 Task: Select Convenience. Add to cart, from RaceTrac for 2317 Morningview Lane, New York, New York 10022, Cell Number 646-231-5081, following items : Starbucks Frappuccino Vanilla Coffee - 2, Starbucks Double Shot Espresso and Cream - 2
Action: Mouse moved to (249, 112)
Screenshot: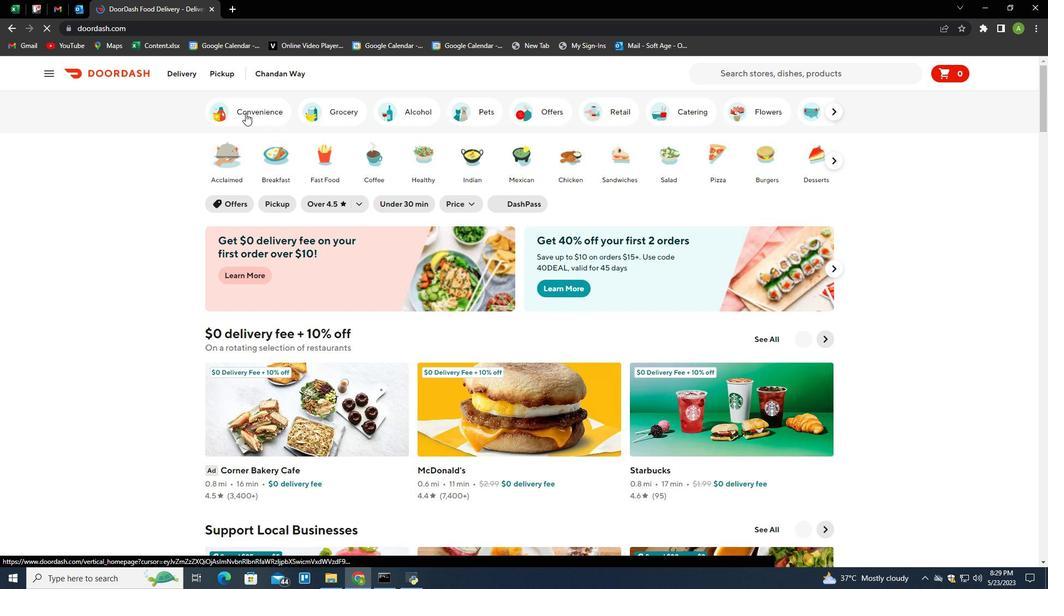 
Action: Mouse pressed left at (249, 112)
Screenshot: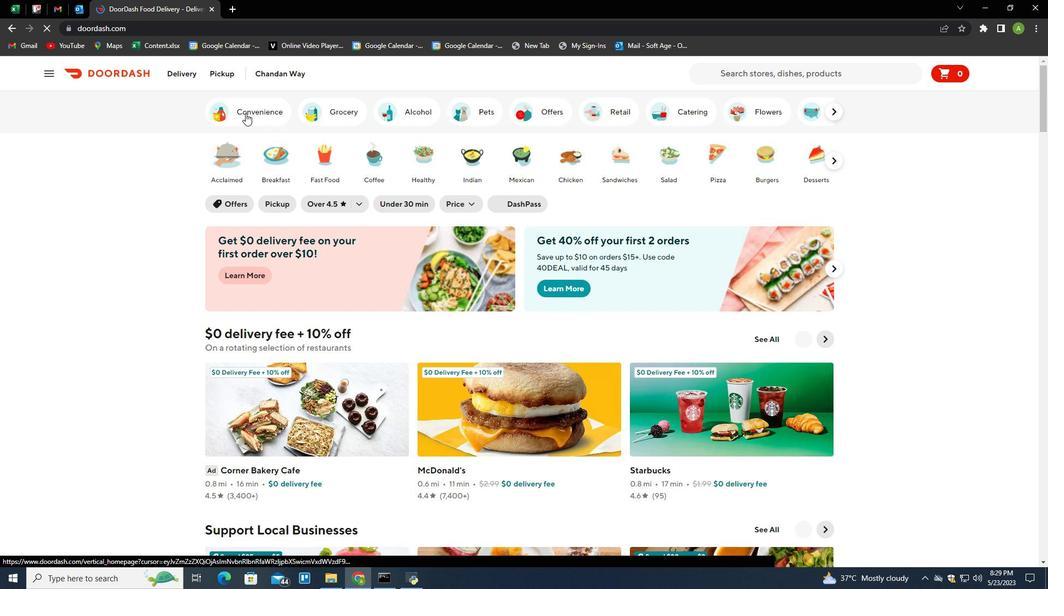 
Action: Mouse moved to (294, 461)
Screenshot: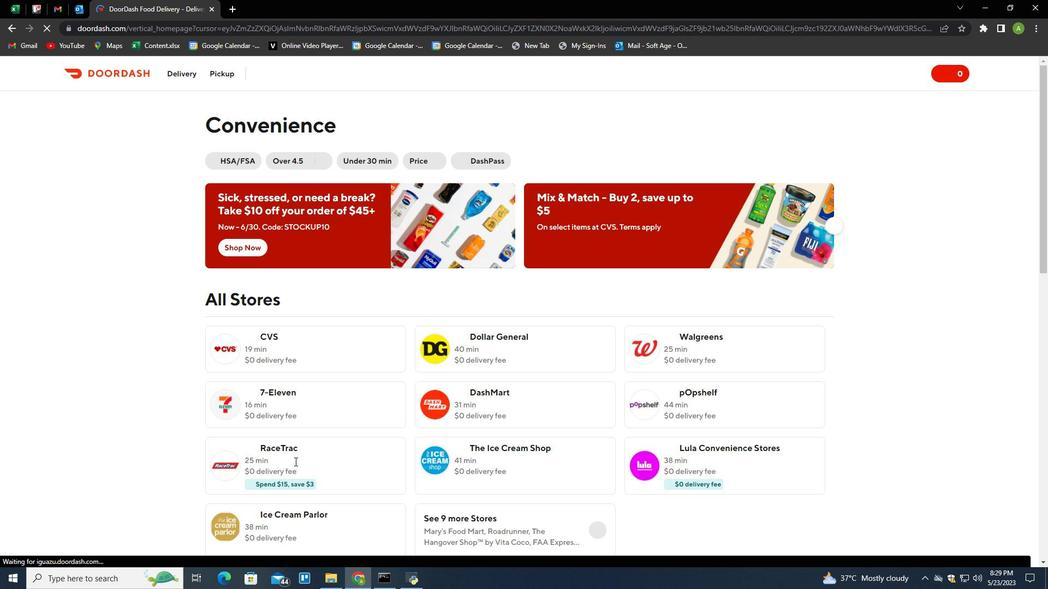 
Action: Mouse pressed left at (294, 461)
Screenshot: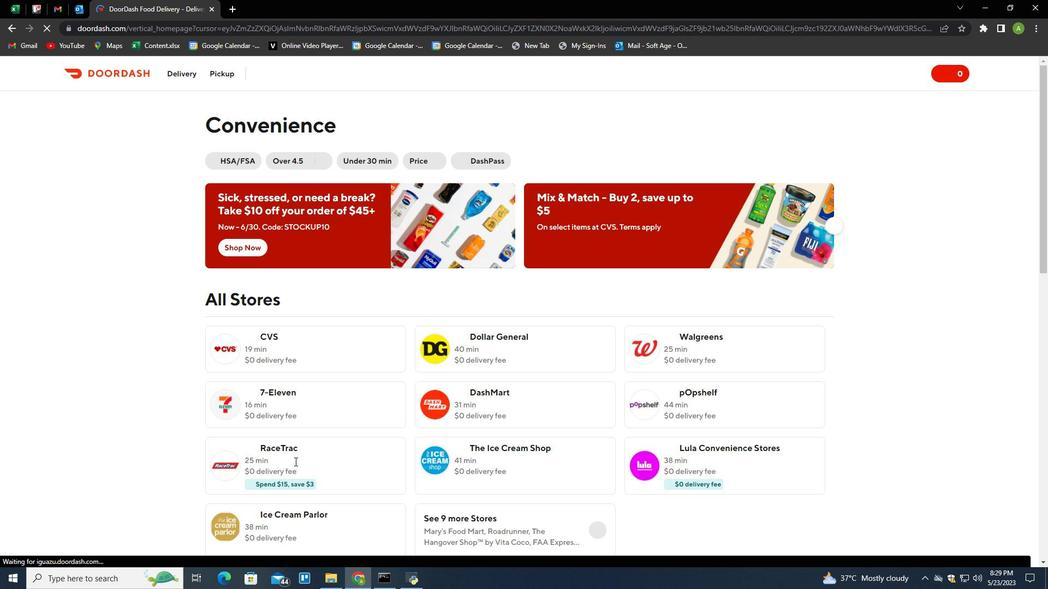 
Action: Mouse moved to (230, 73)
Screenshot: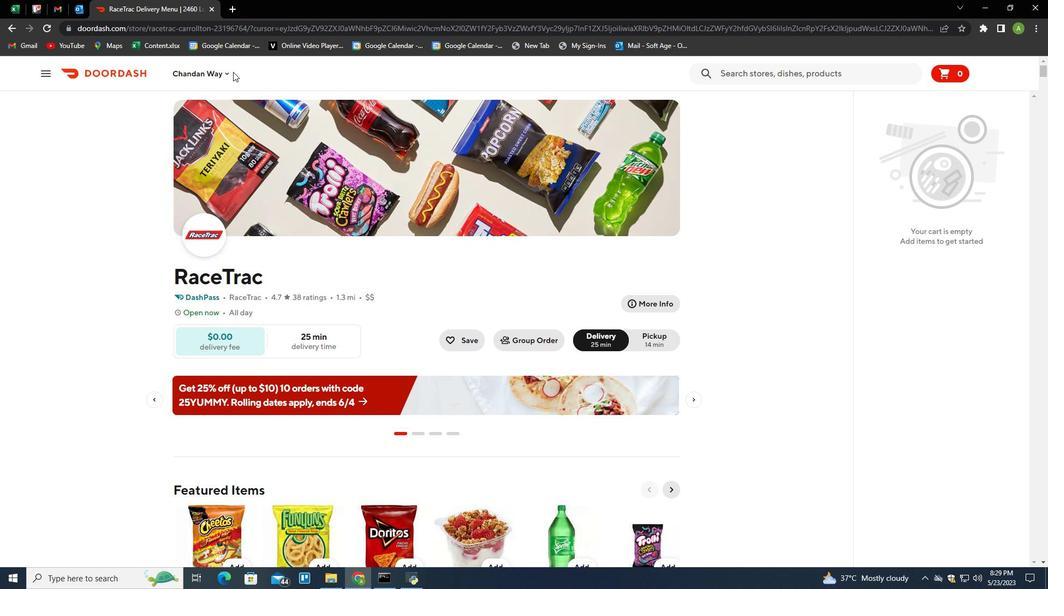 
Action: Mouse pressed left at (230, 73)
Screenshot: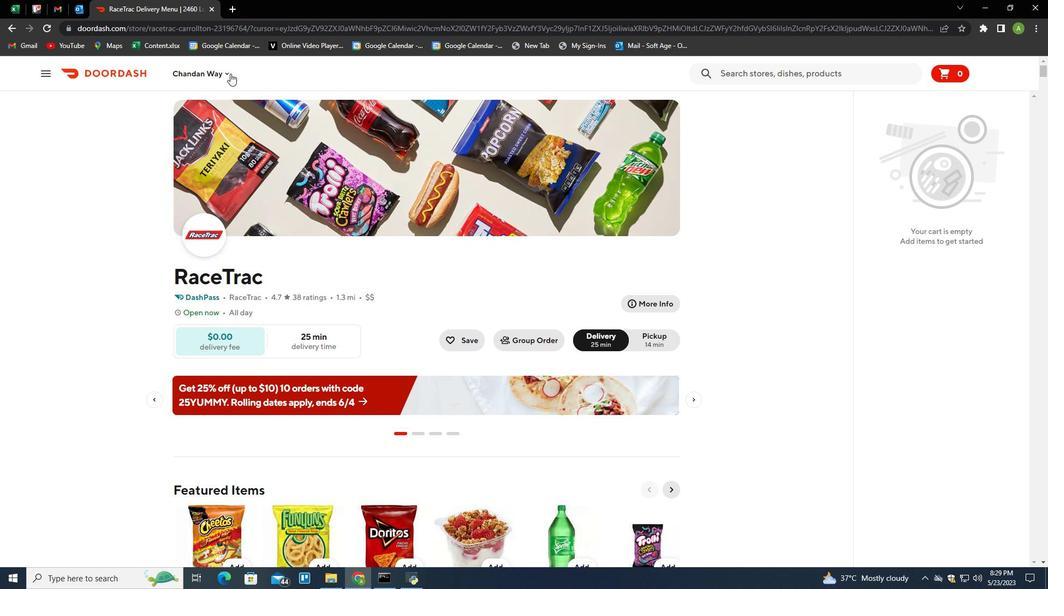 
Action: Mouse moved to (263, 122)
Screenshot: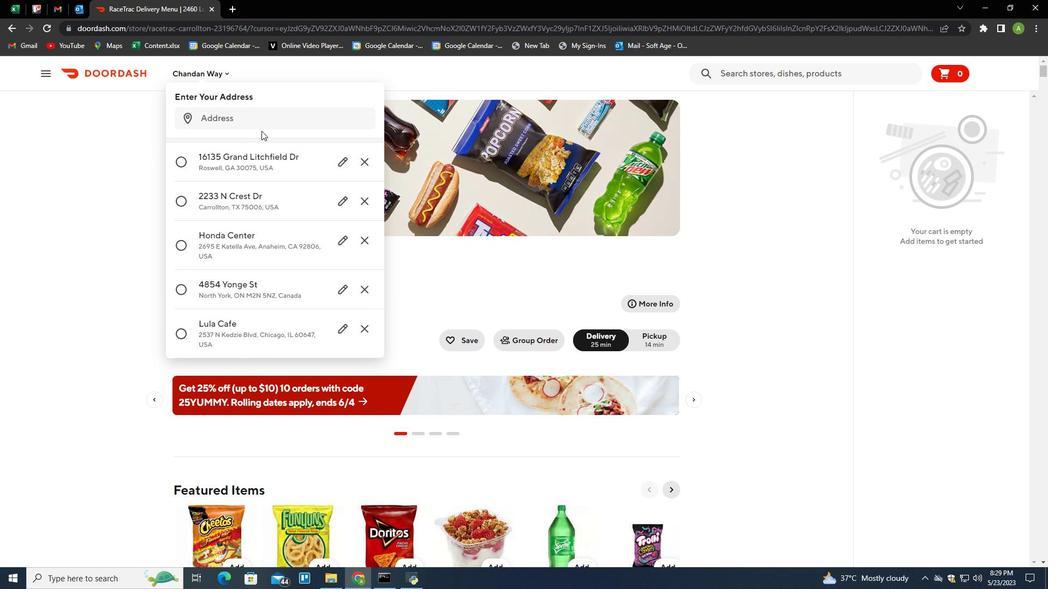 
Action: Mouse pressed left at (263, 122)
Screenshot: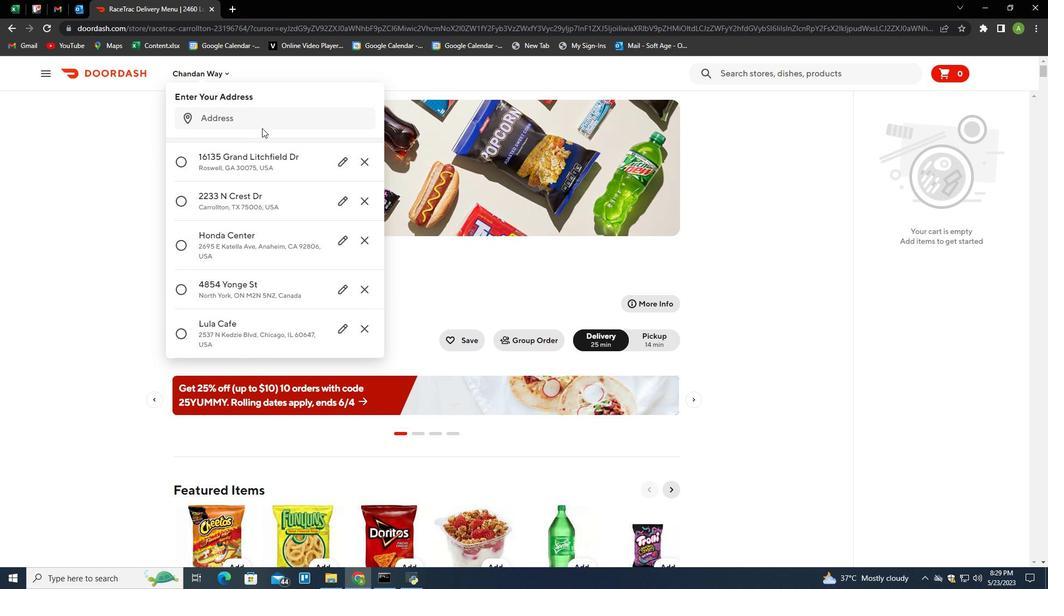 
Action: Mouse moved to (254, 149)
Screenshot: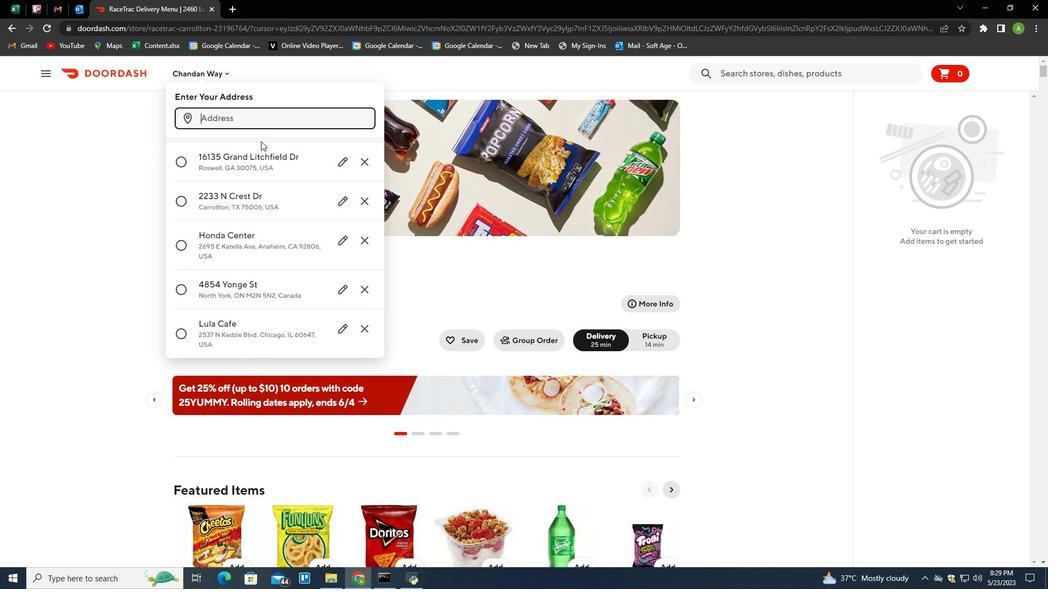 
Action: Key pressed 2317<Key.space>morningg<Key.backspace>view<Key.space>lane<Key.space><Key.backspace>,<Key.space>lane,new<Key.space>york,new<Key.space>york<Key.space>10022<Key.enter>
Screenshot: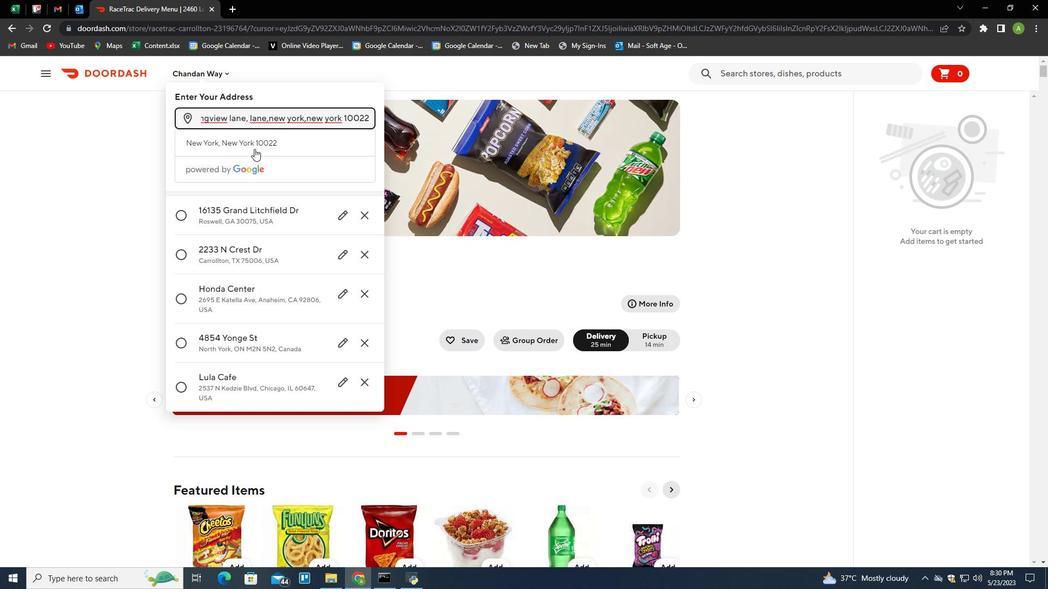 
Action: Mouse moved to (329, 423)
Screenshot: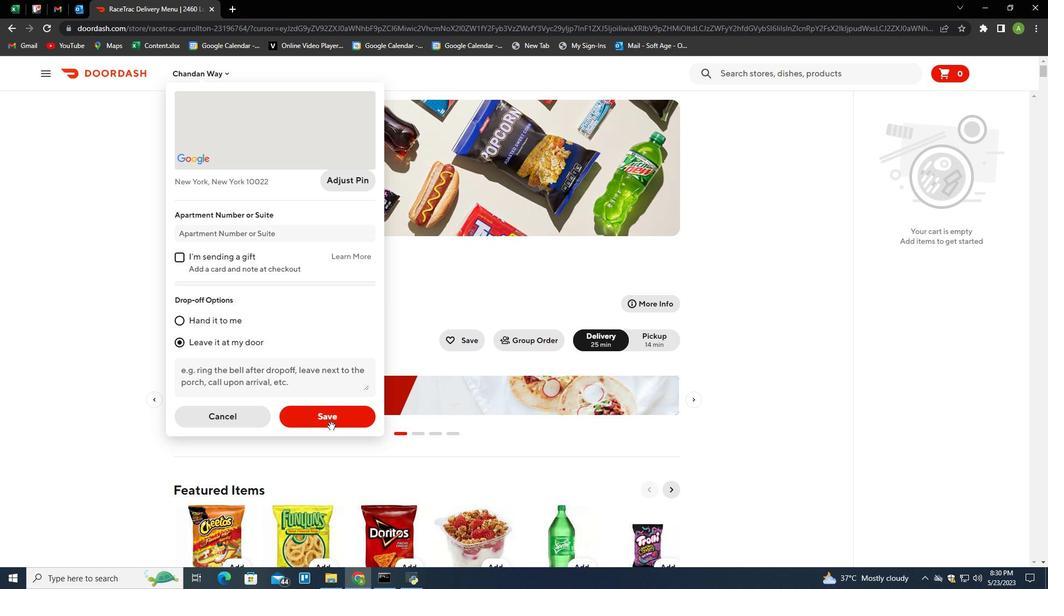 
Action: Mouse pressed left at (329, 423)
Screenshot: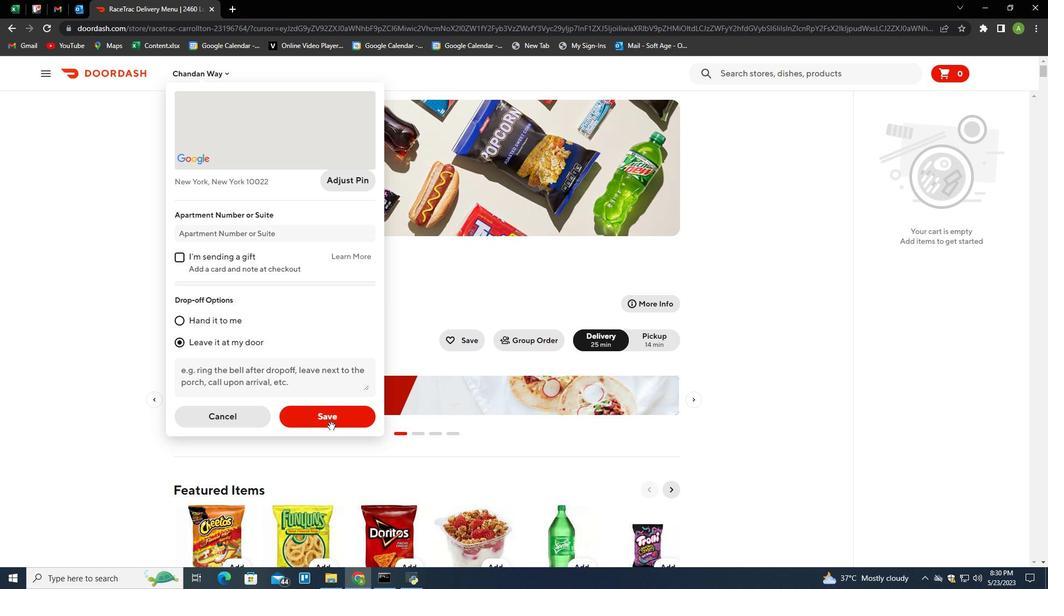 
Action: Mouse moved to (611, 364)
Screenshot: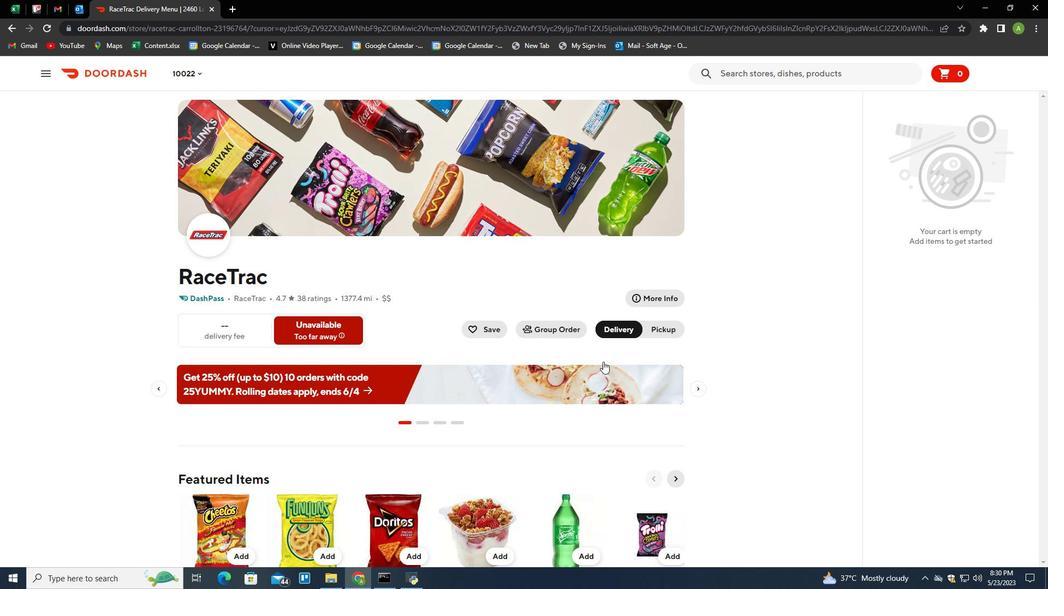 
Action: Mouse scrolled (611, 363) with delta (0, 0)
Screenshot: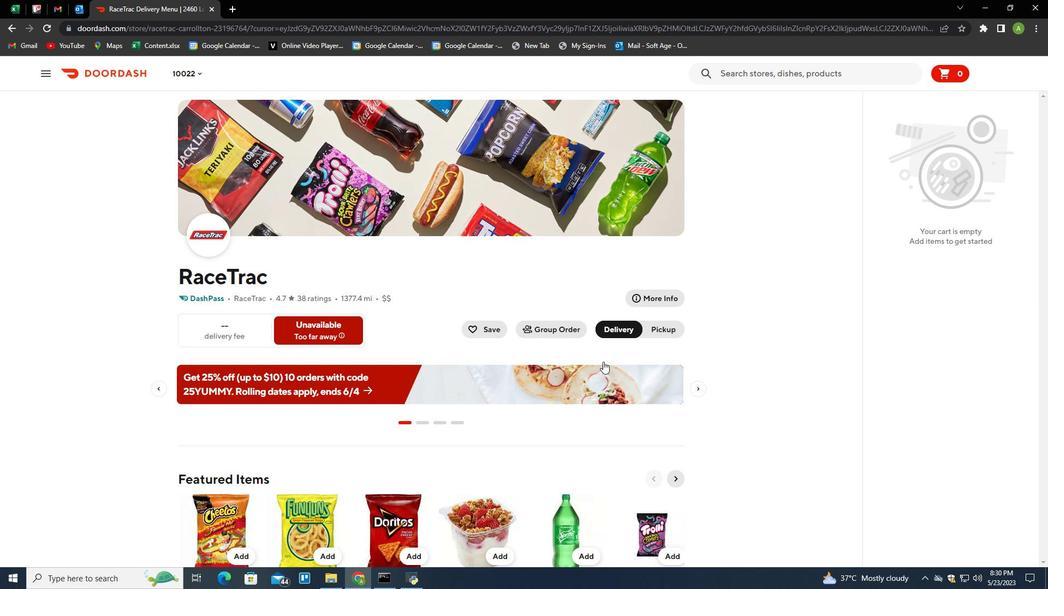 
Action: Mouse moved to (613, 367)
Screenshot: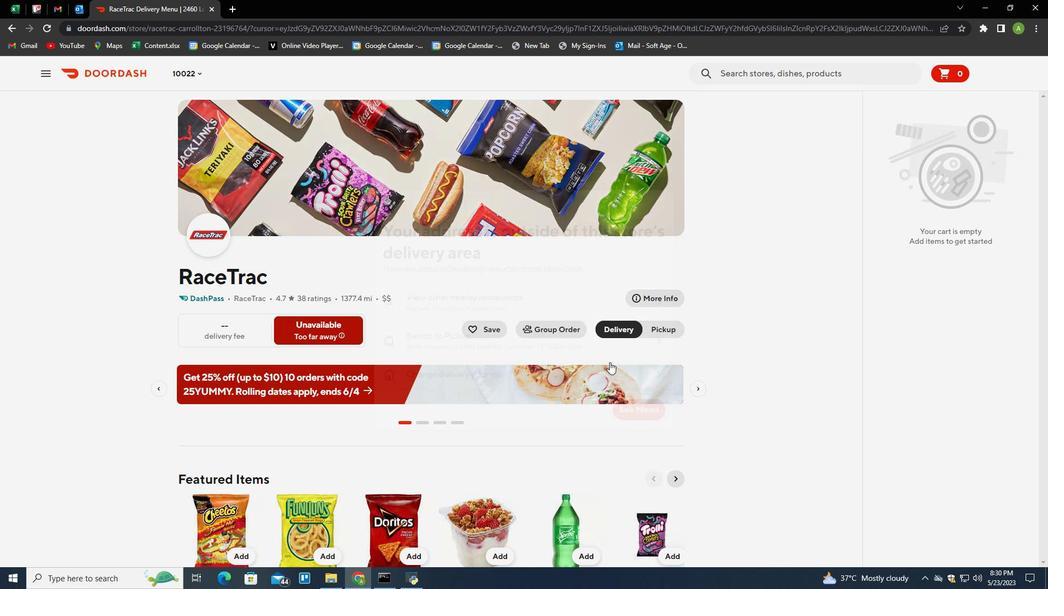 
Action: Mouse scrolled (612, 365) with delta (0, 0)
Screenshot: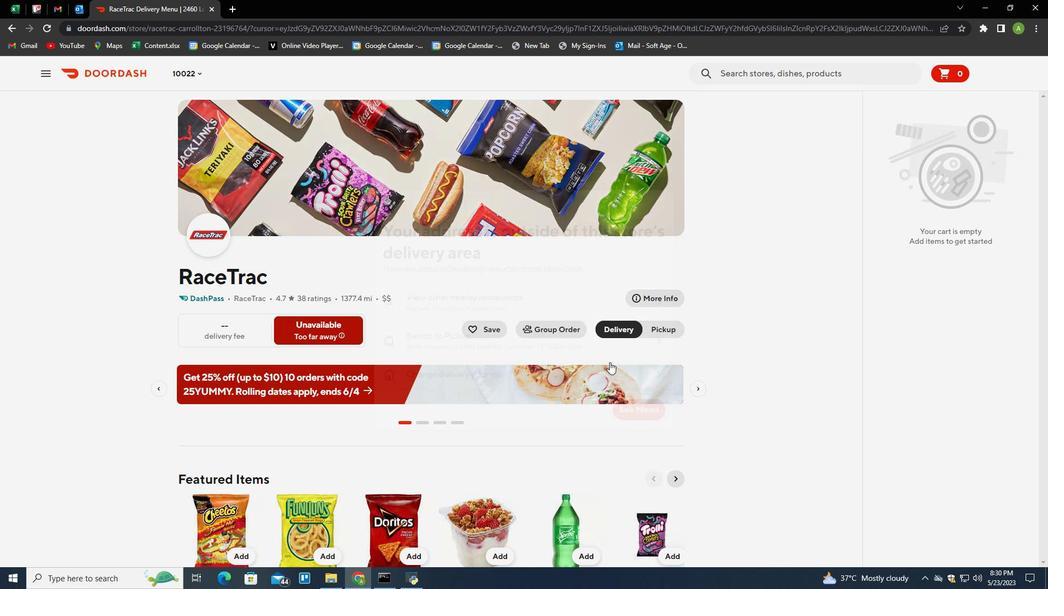 
Action: Mouse moved to (613, 368)
Screenshot: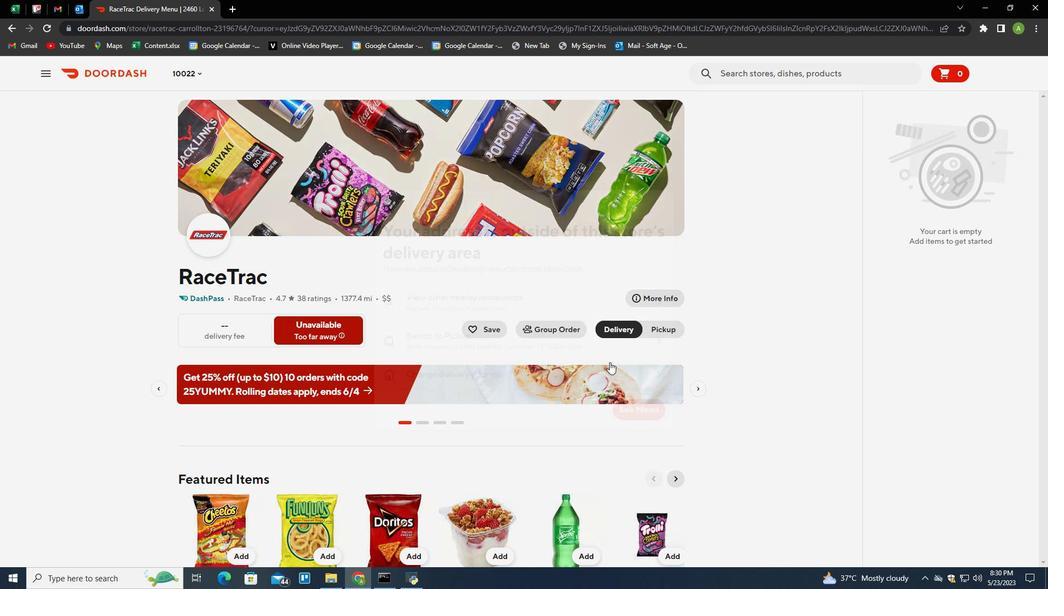 
Action: Mouse scrolled (613, 367) with delta (0, 0)
Screenshot: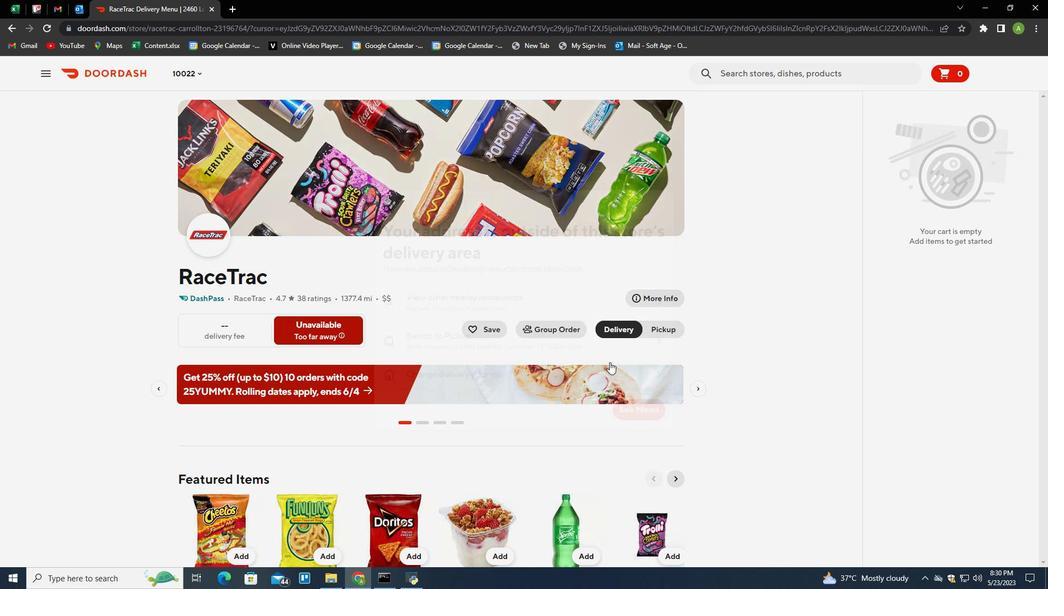 
Action: Mouse moved to (615, 373)
Screenshot: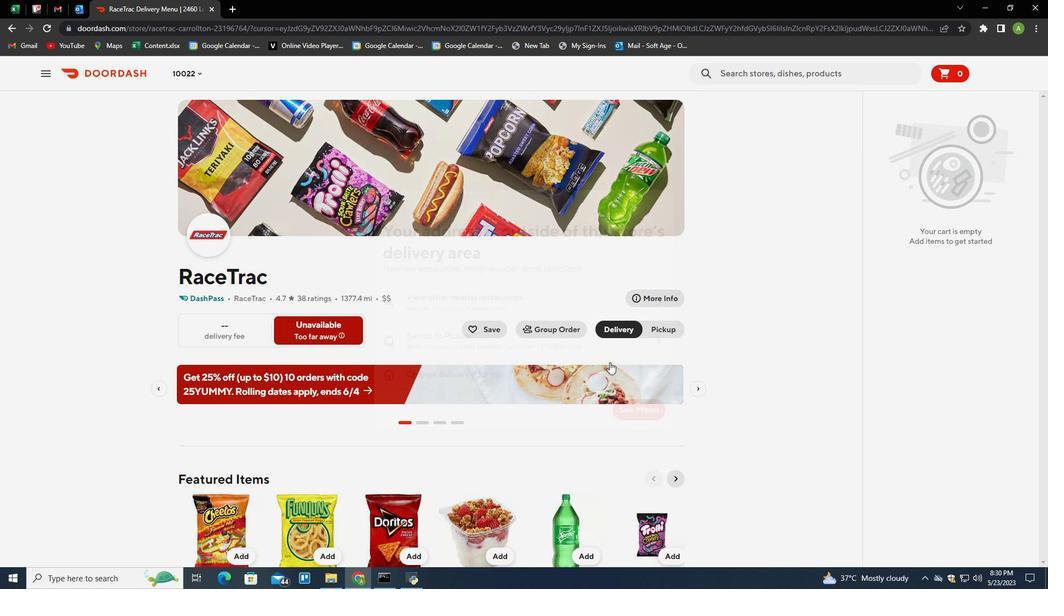 
Action: Mouse scrolled (614, 371) with delta (0, 0)
Screenshot: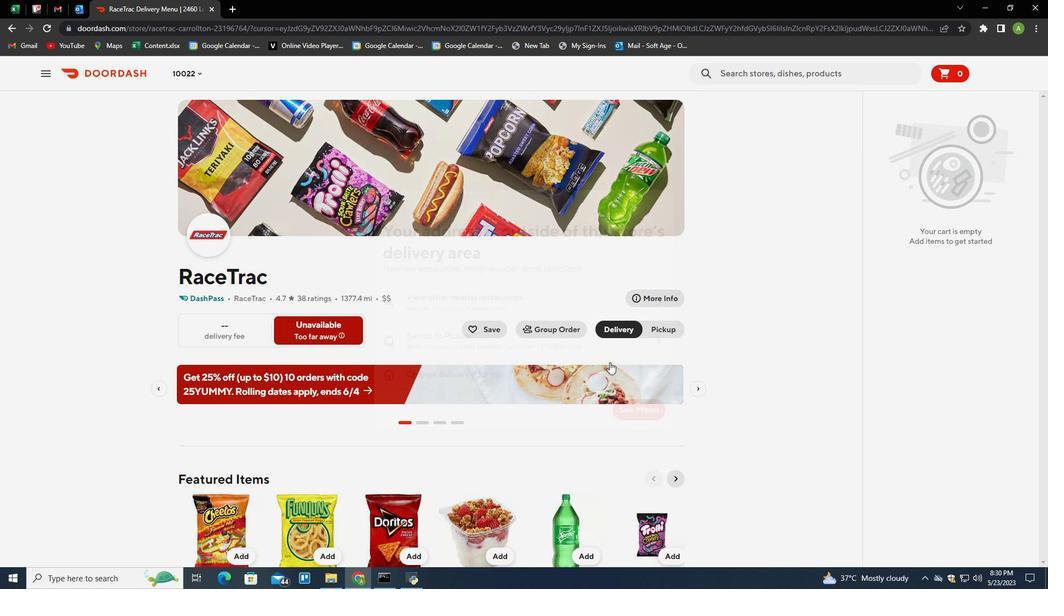 
Action: Mouse moved to (383, 206)
Screenshot: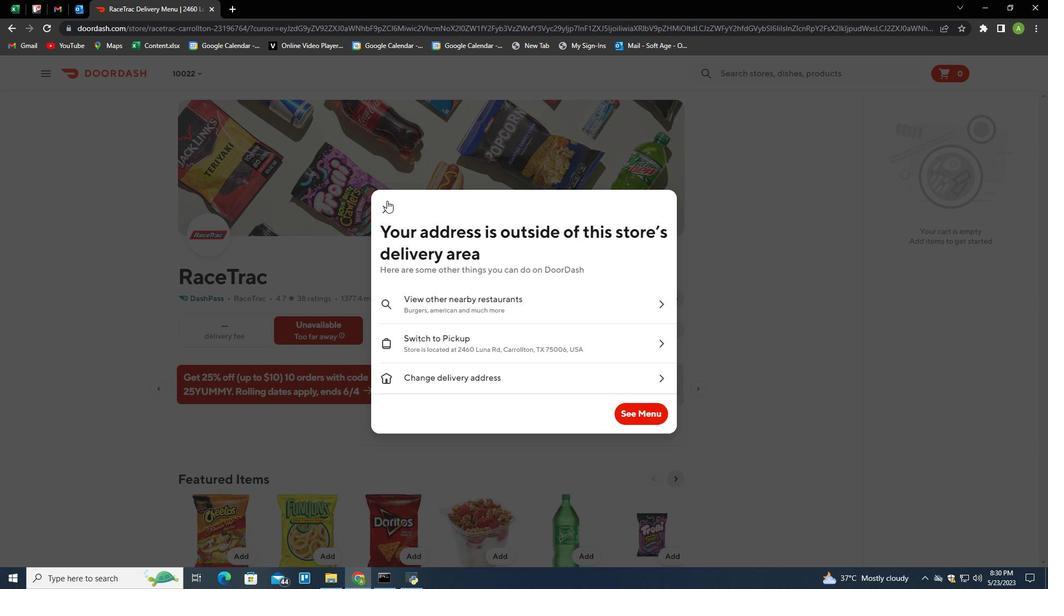 
Action: Mouse pressed left at (383, 206)
Screenshot: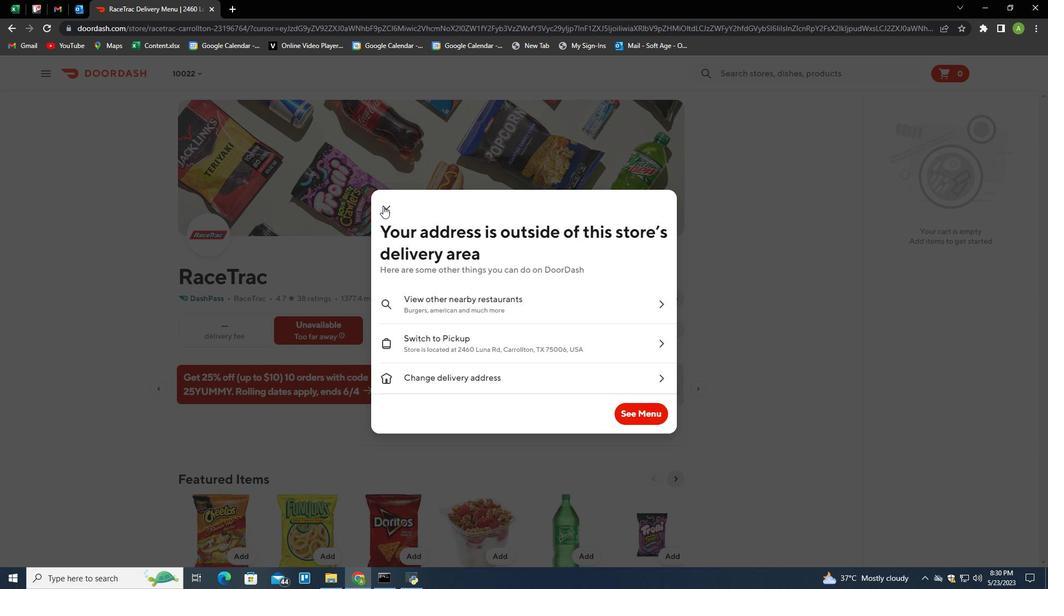 
Action: Mouse moved to (578, 336)
Screenshot: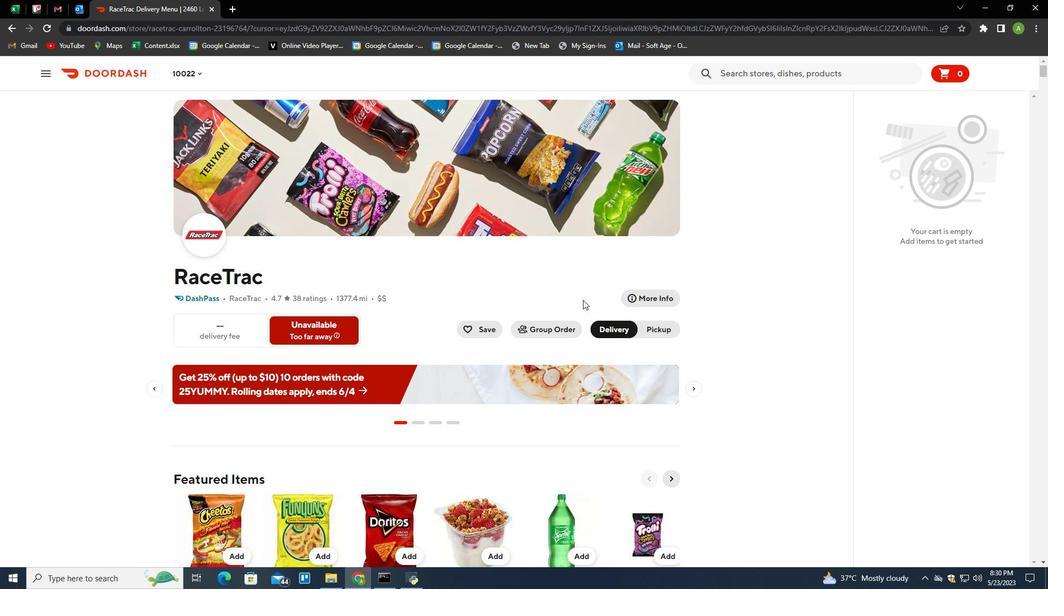 
Action: Mouse scrolled (578, 335) with delta (0, 0)
Screenshot: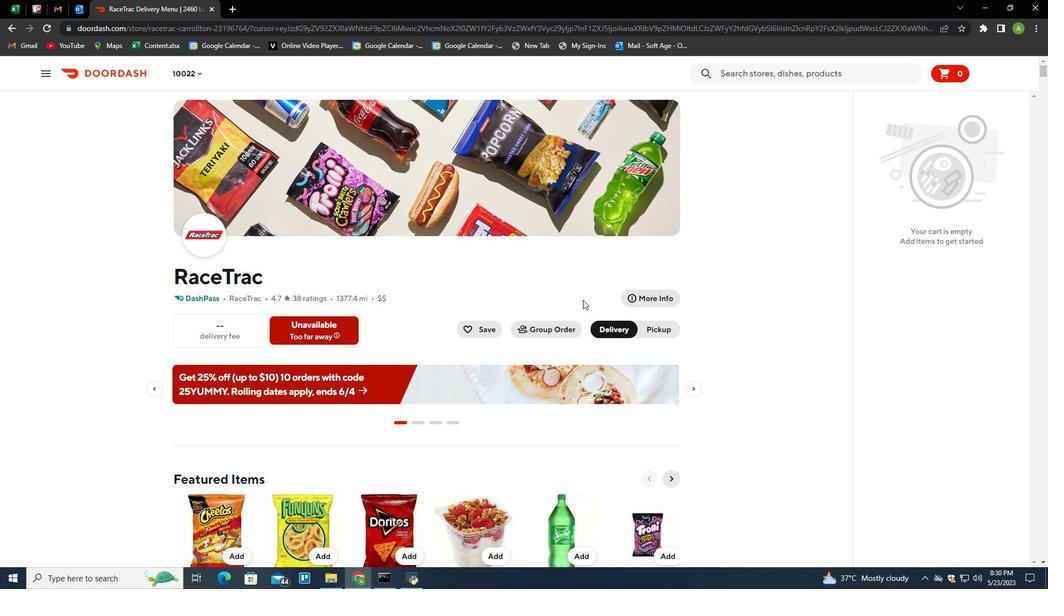 
Action: Mouse moved to (576, 350)
Screenshot: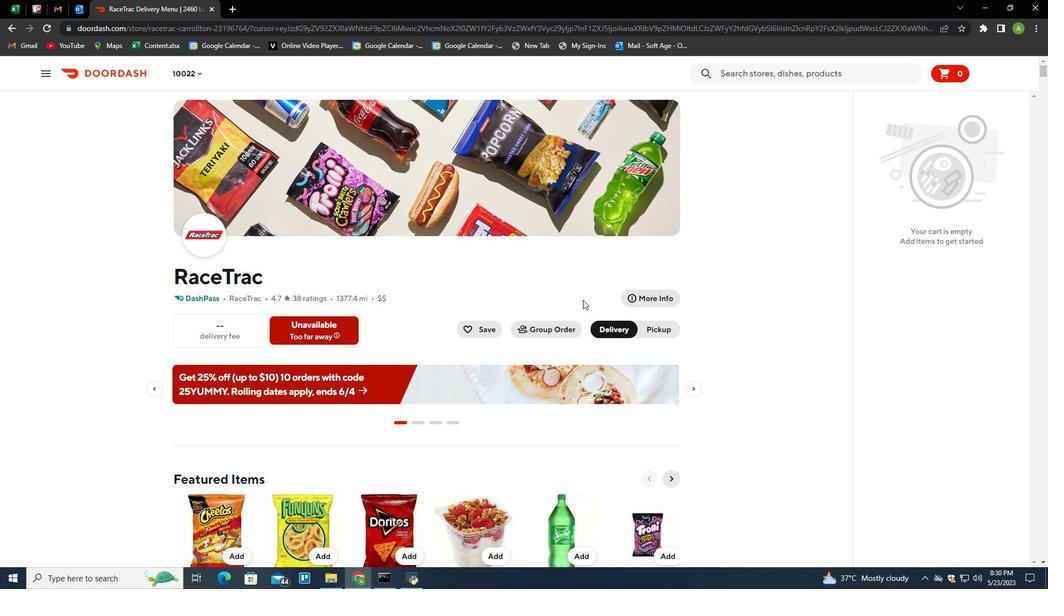 
Action: Mouse scrolled (576, 349) with delta (0, 0)
Screenshot: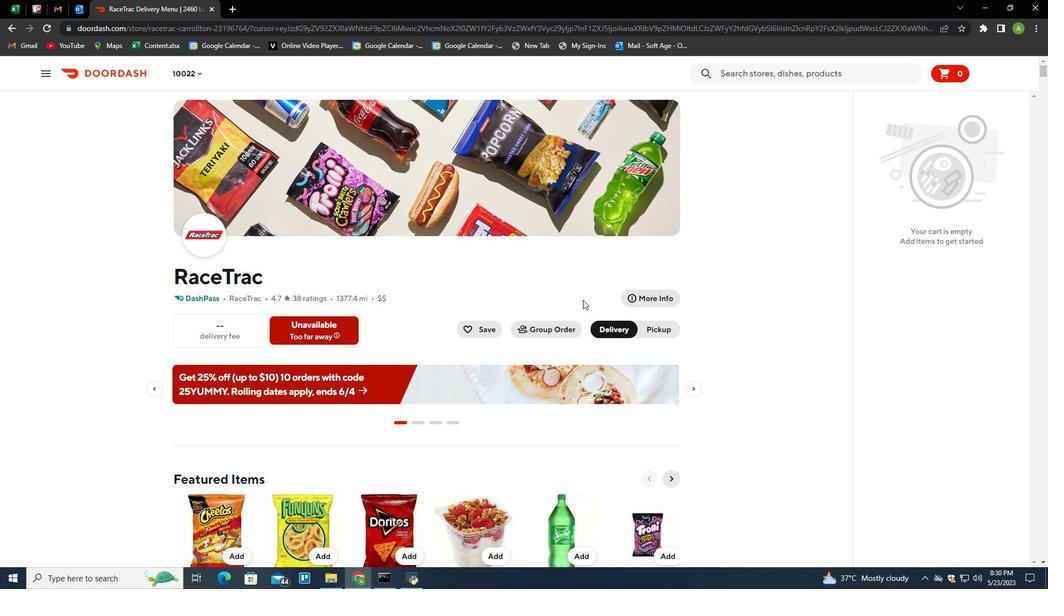 
Action: Mouse moved to (576, 353)
Screenshot: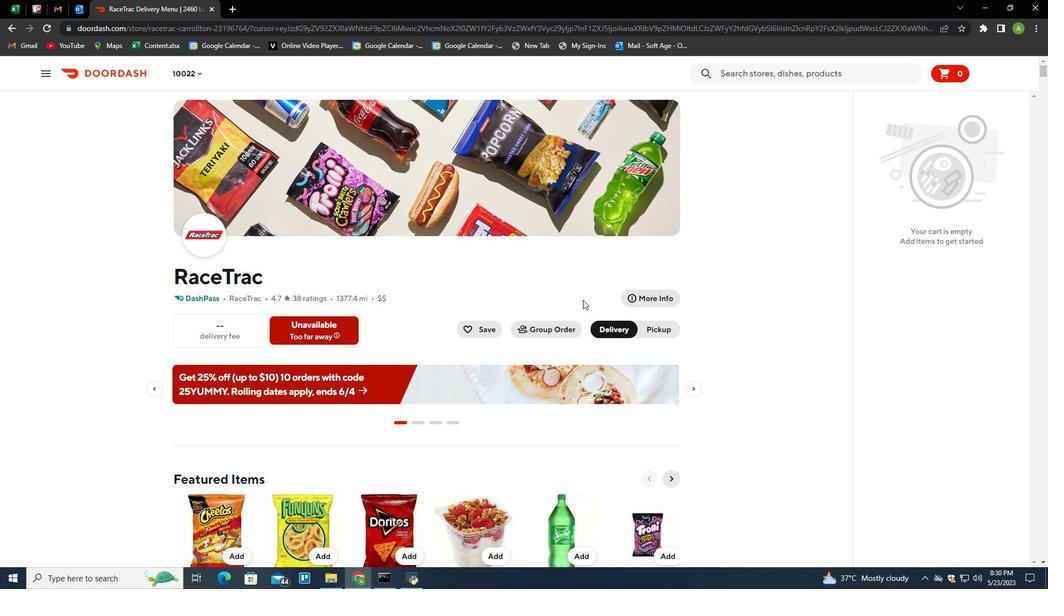 
Action: Mouse scrolled (576, 353) with delta (0, 0)
Screenshot: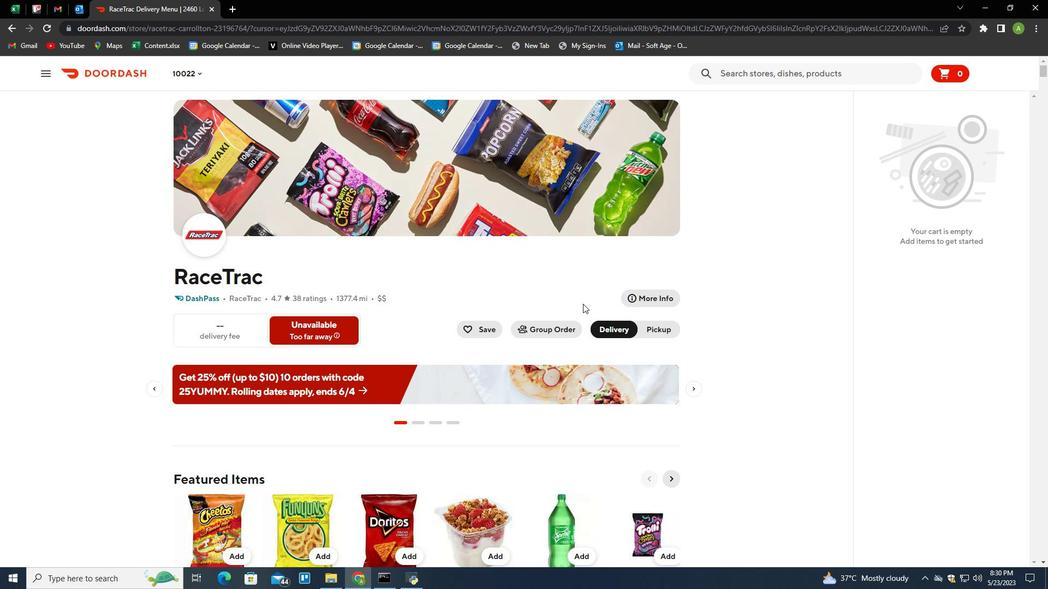 
Action: Mouse moved to (576, 356)
Screenshot: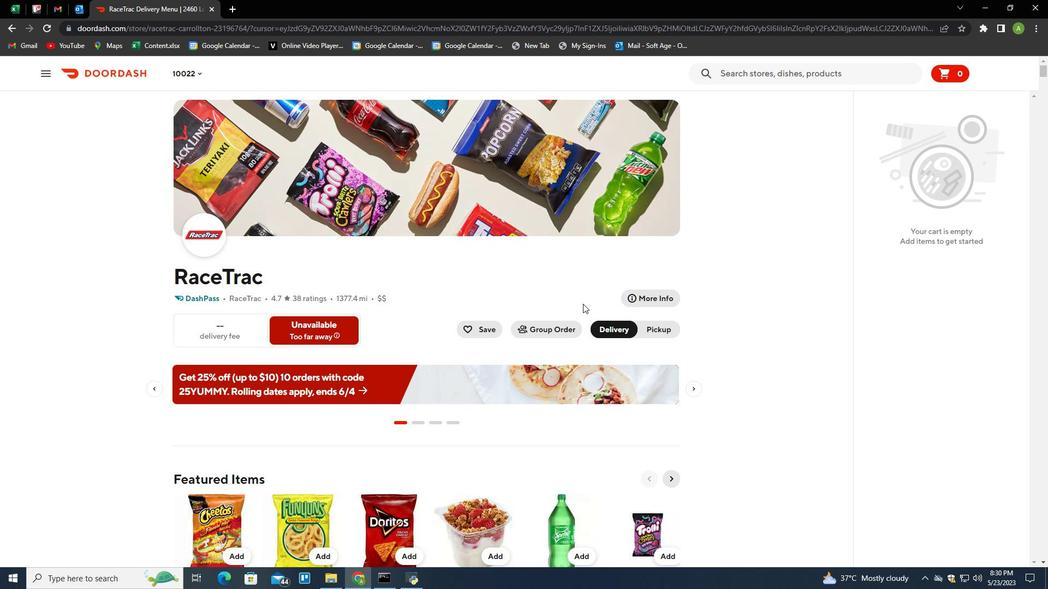 
Action: Mouse scrolled (576, 356) with delta (0, 0)
Screenshot: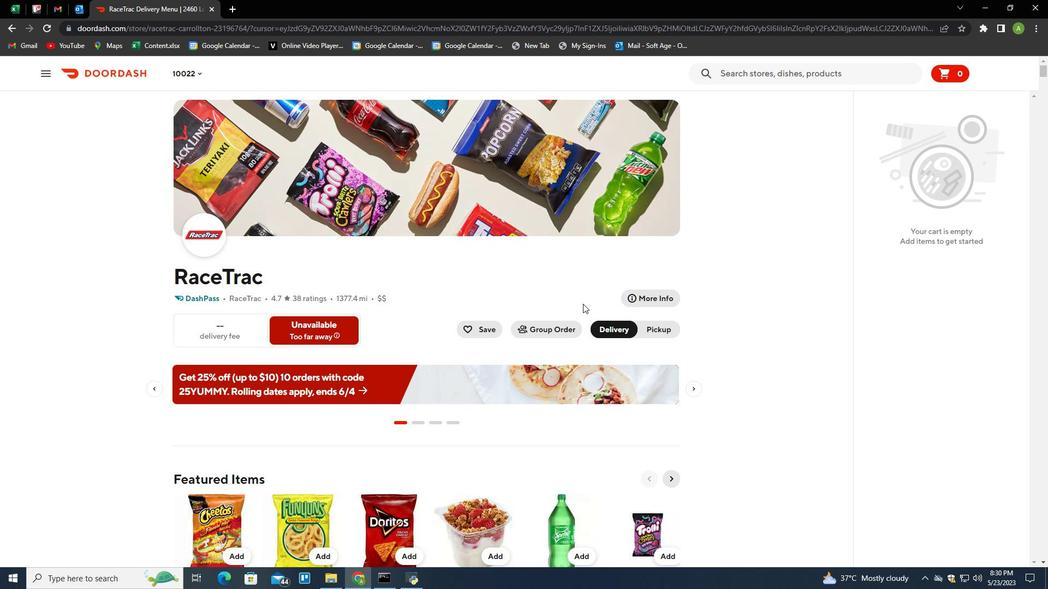 
Action: Mouse moved to (613, 421)
Screenshot: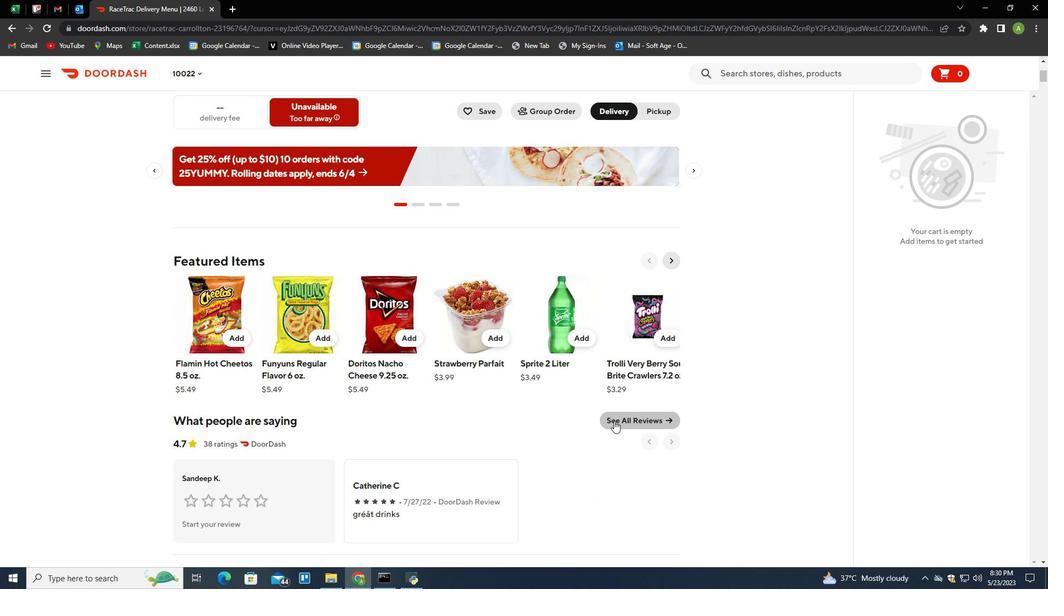 
Action: Mouse scrolled (614, 420) with delta (0, 0)
Screenshot: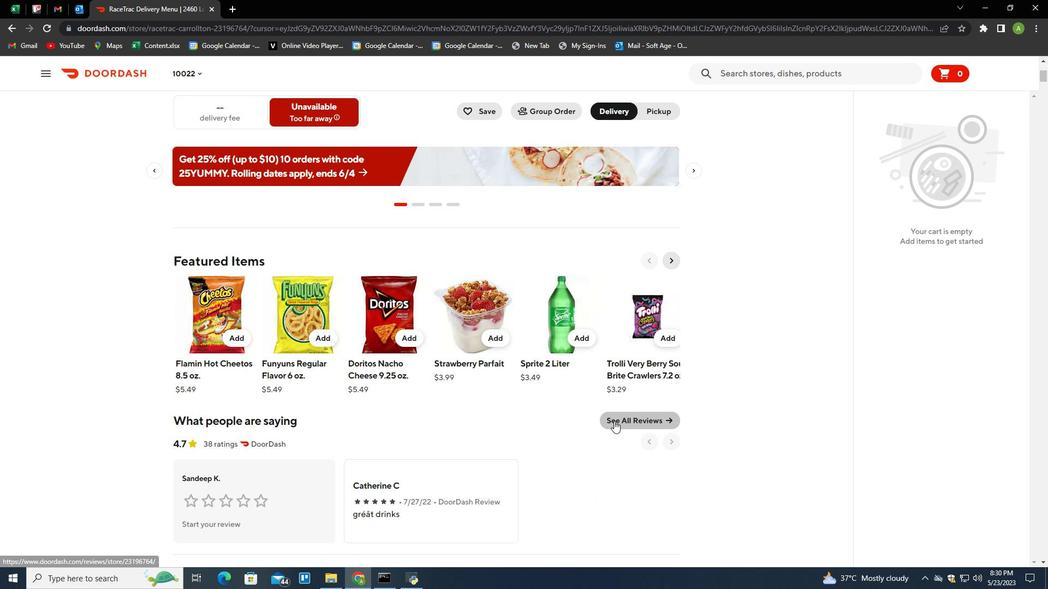 
Action: Mouse moved to (612, 422)
Screenshot: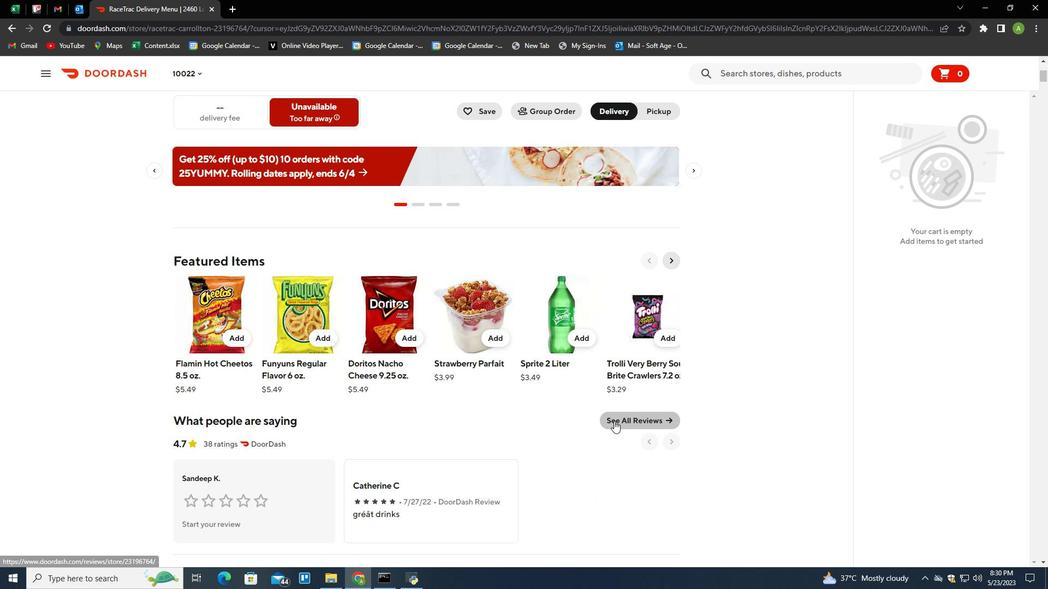 
Action: Mouse scrolled (612, 421) with delta (0, 0)
Screenshot: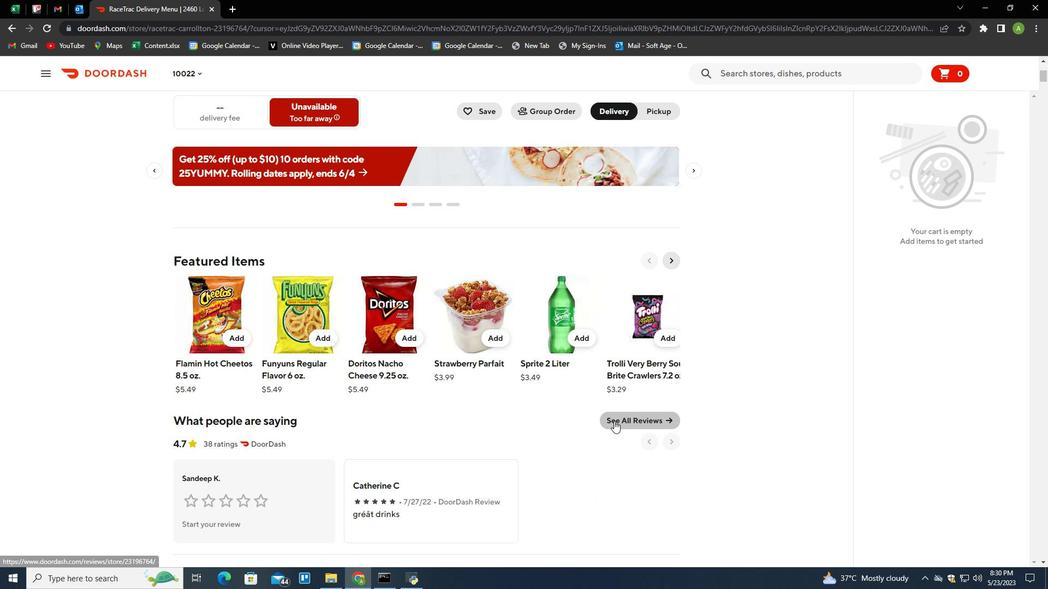 
Action: Mouse scrolled (612, 421) with delta (0, 0)
Screenshot: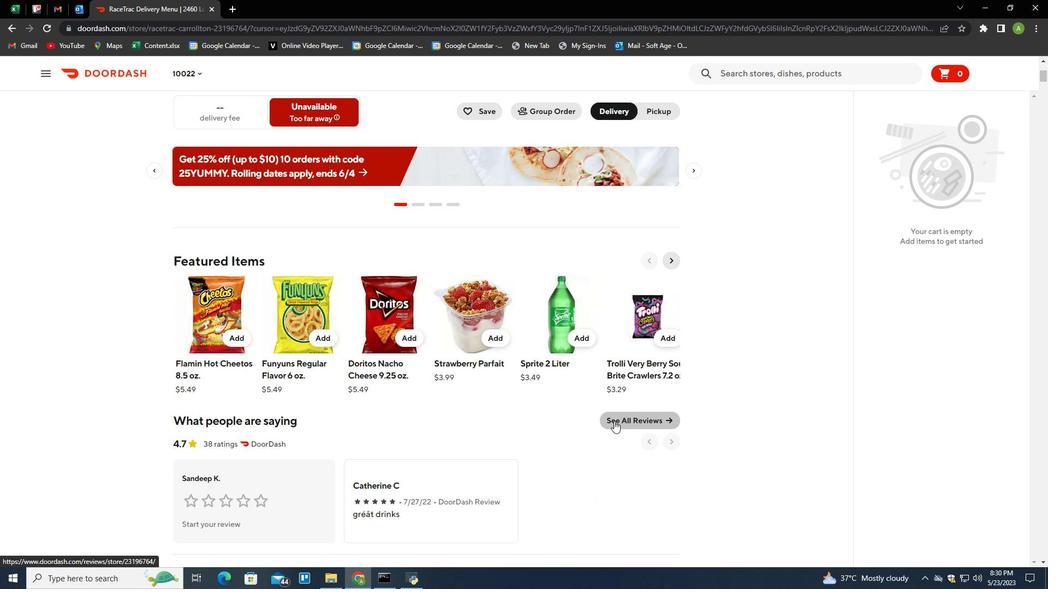 
Action: Mouse moved to (610, 417)
Screenshot: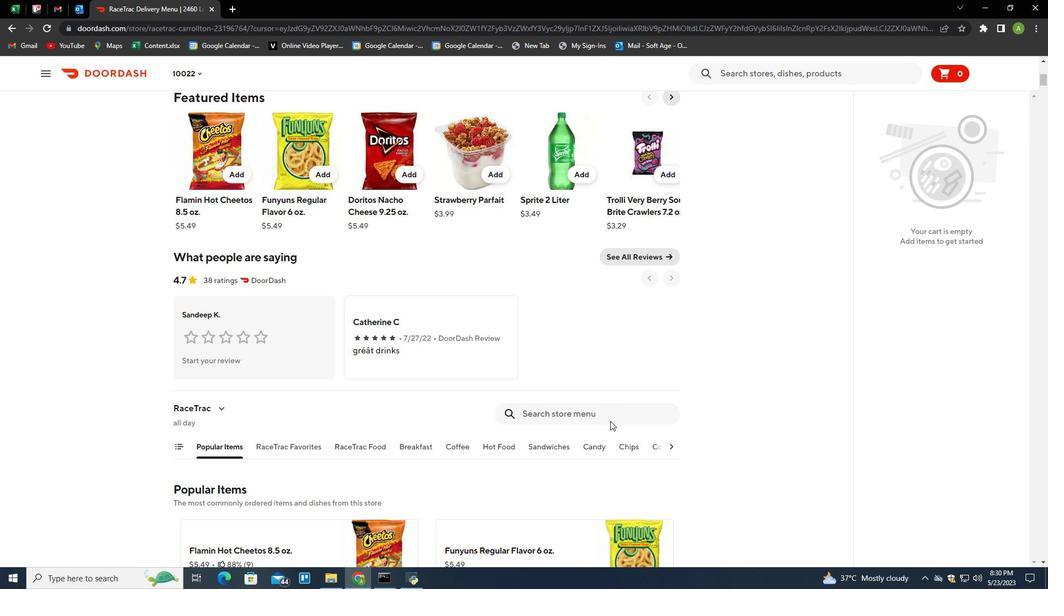 
Action: Mouse pressed left at (610, 417)
Screenshot: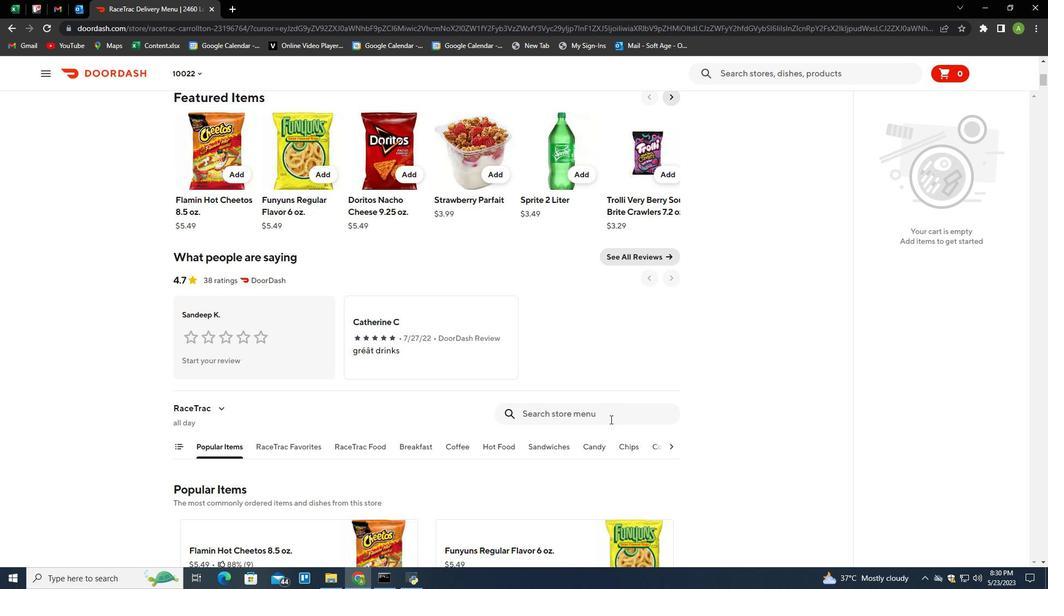 
Action: Mouse moved to (569, 401)
Screenshot: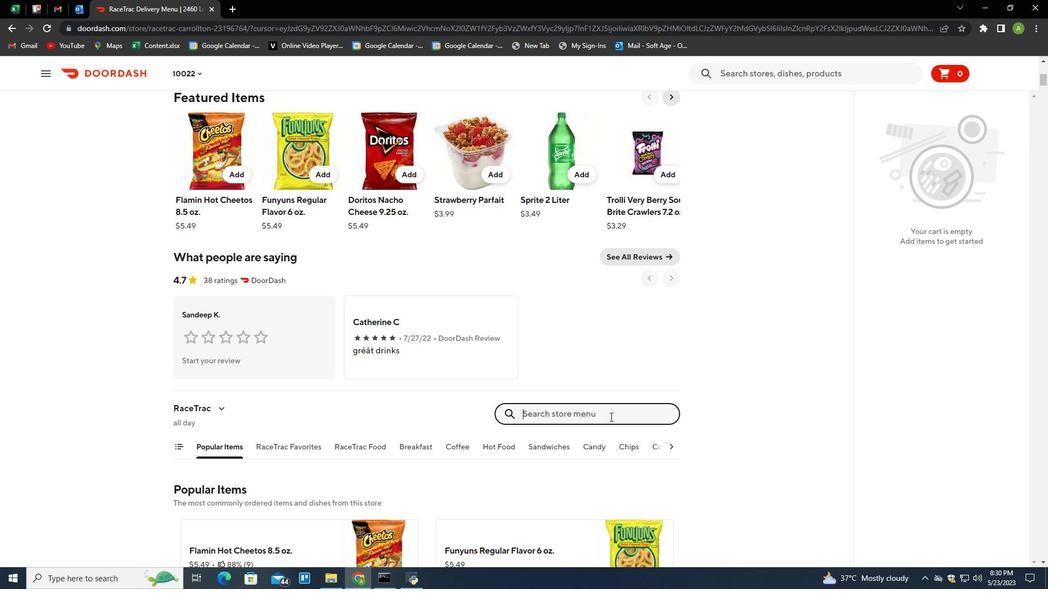 
Action: Key pressed strarbucks<Key.space>frappuccino<Key.space>vanilla<Key.space>coffee<Key.enter>
Screenshot: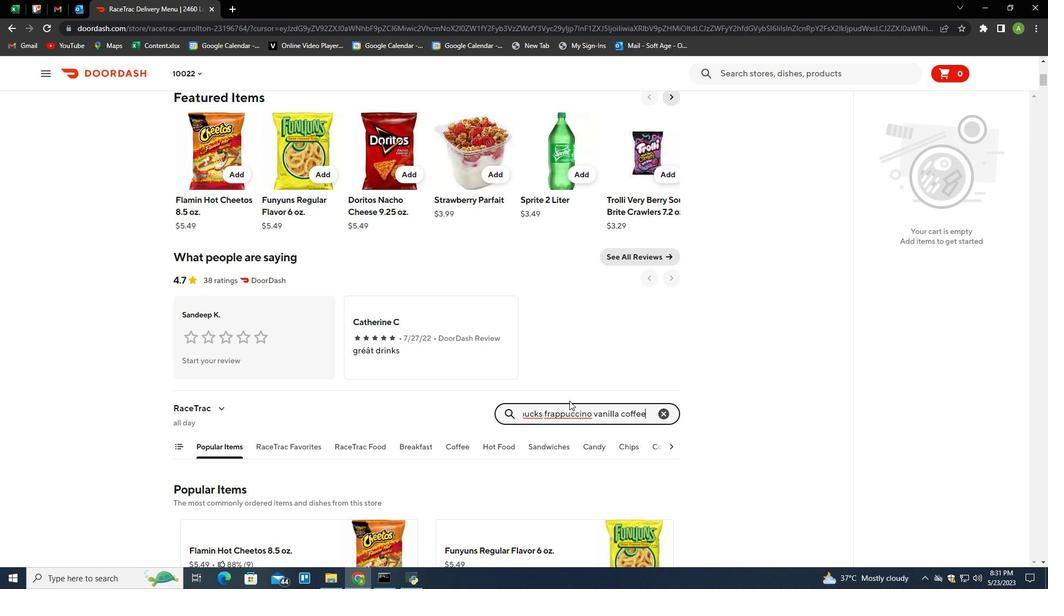 
Action: Mouse moved to (398, 306)
Screenshot: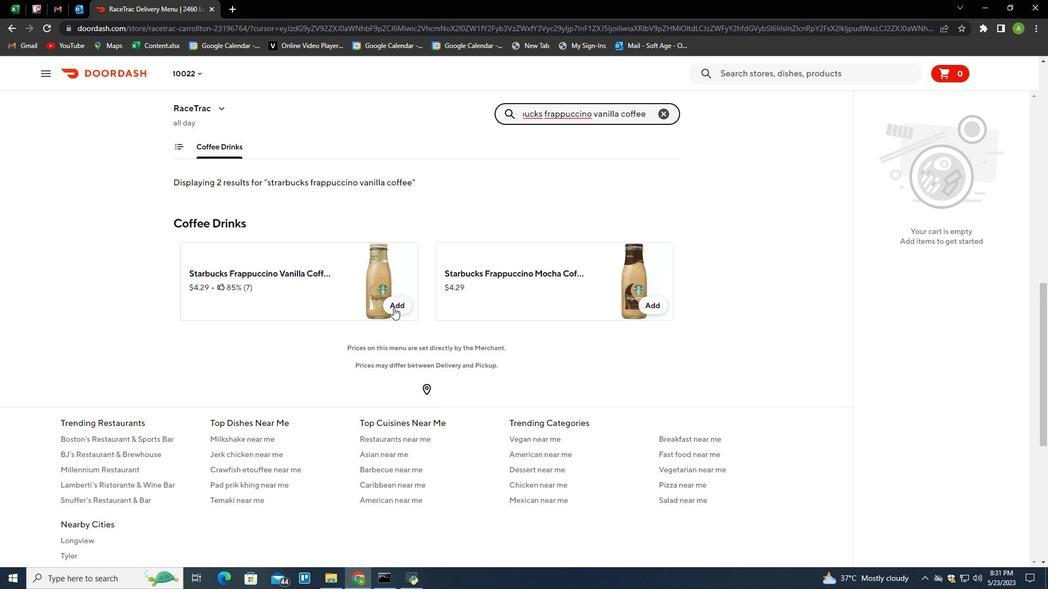 
Action: Mouse pressed left at (398, 306)
Screenshot: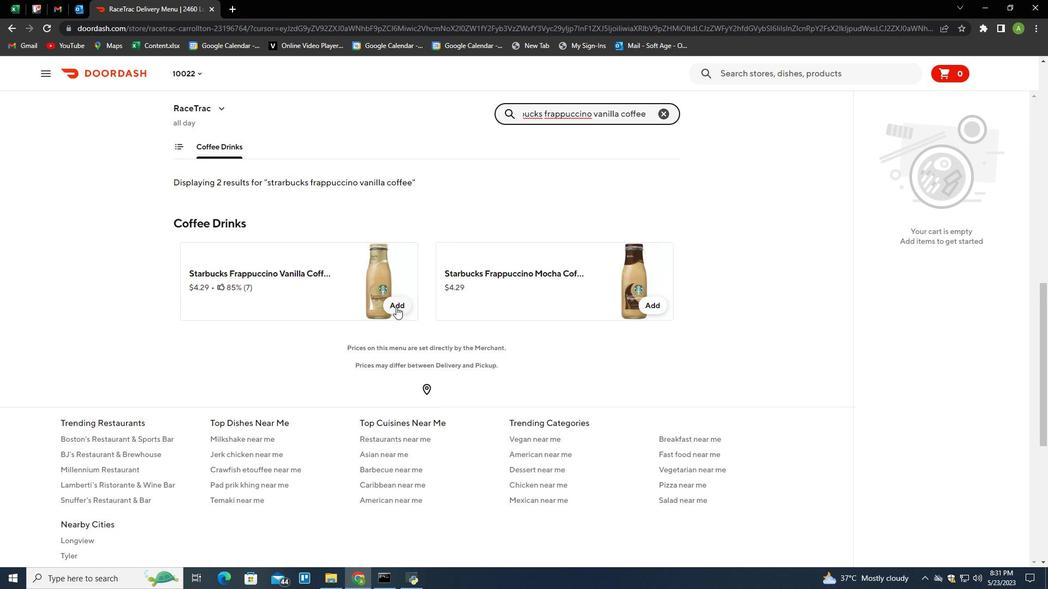 
Action: Mouse moved to (1013, 191)
Screenshot: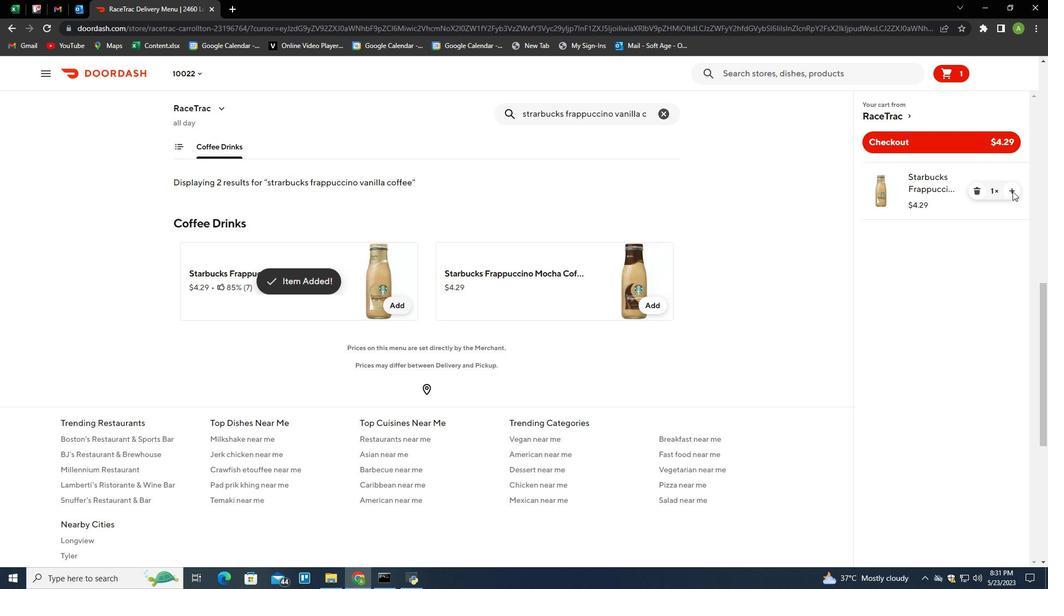 
Action: Mouse pressed left at (1013, 191)
Screenshot: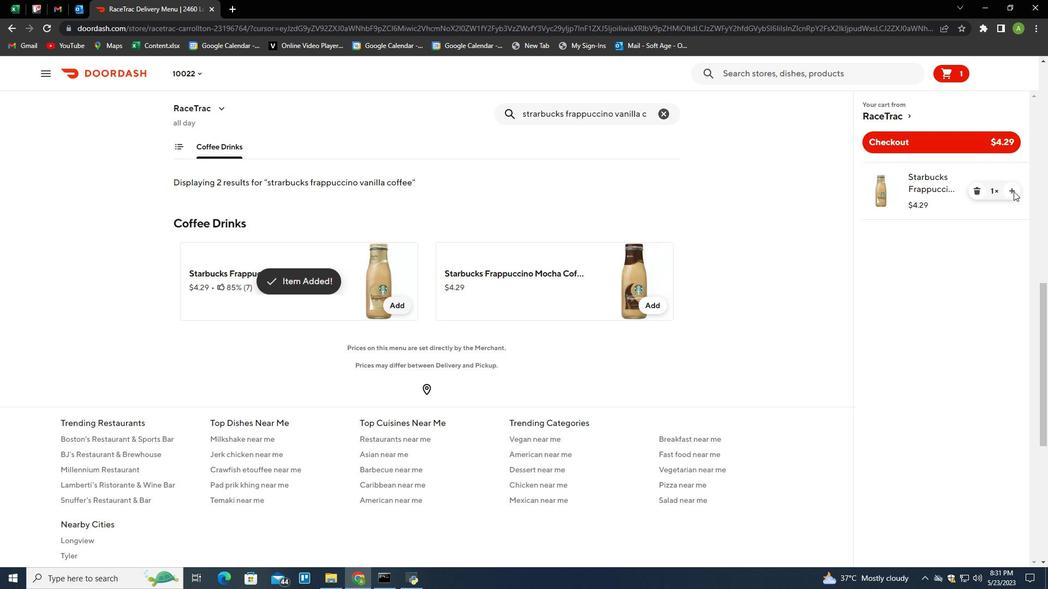 
Action: Mouse moved to (664, 114)
Screenshot: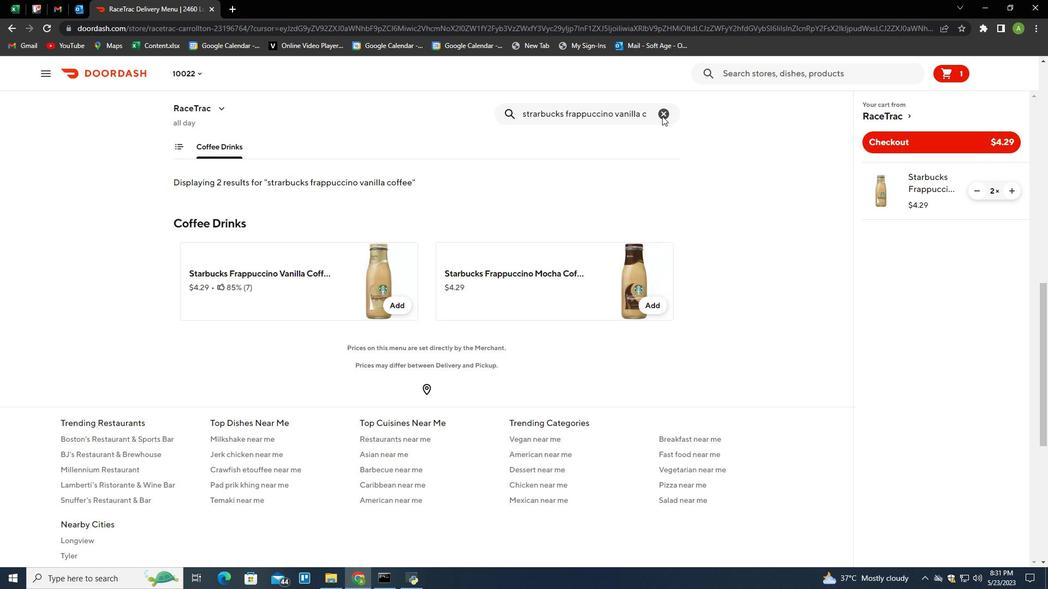 
Action: Mouse pressed left at (664, 114)
Screenshot: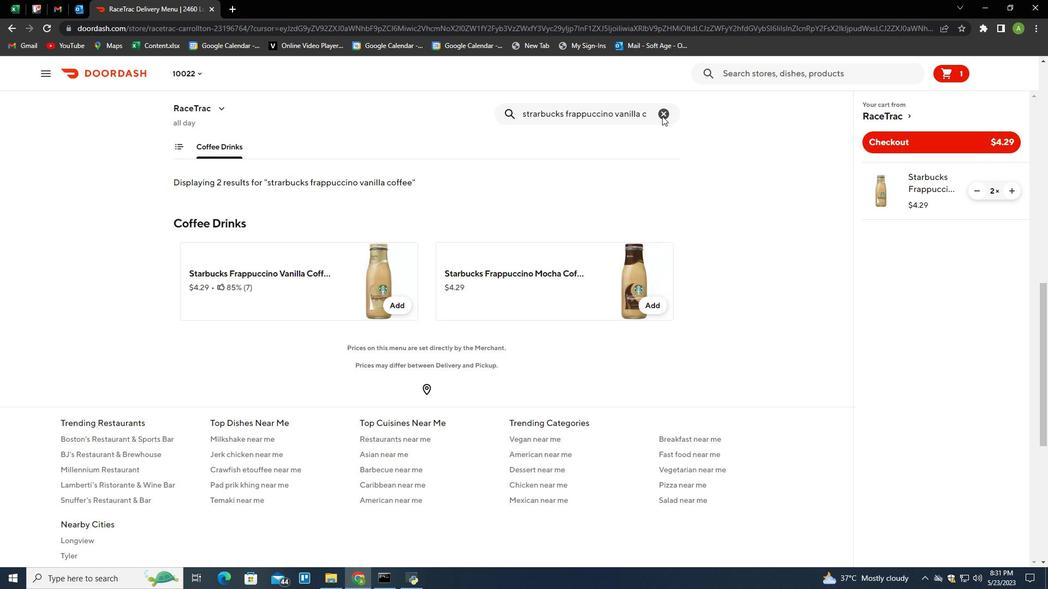 
Action: Mouse moved to (662, 115)
Screenshot: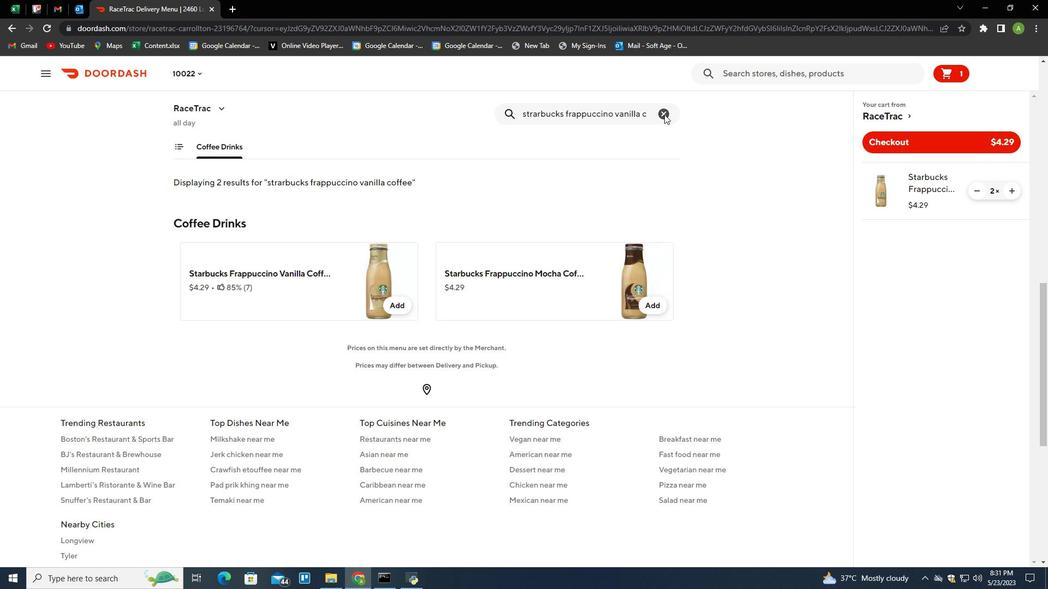 
Action: Key pressed strarbucks<Key.space>double<Key.space><Key.space>shot<Key.backspace><Key.backspace><Key.backspace><Key.backspace><Key.backspace><Key.backspace><Key.space>shot<Key.space>espresso<Key.space>and<Key.space>cream<Key.enter>
Screenshot: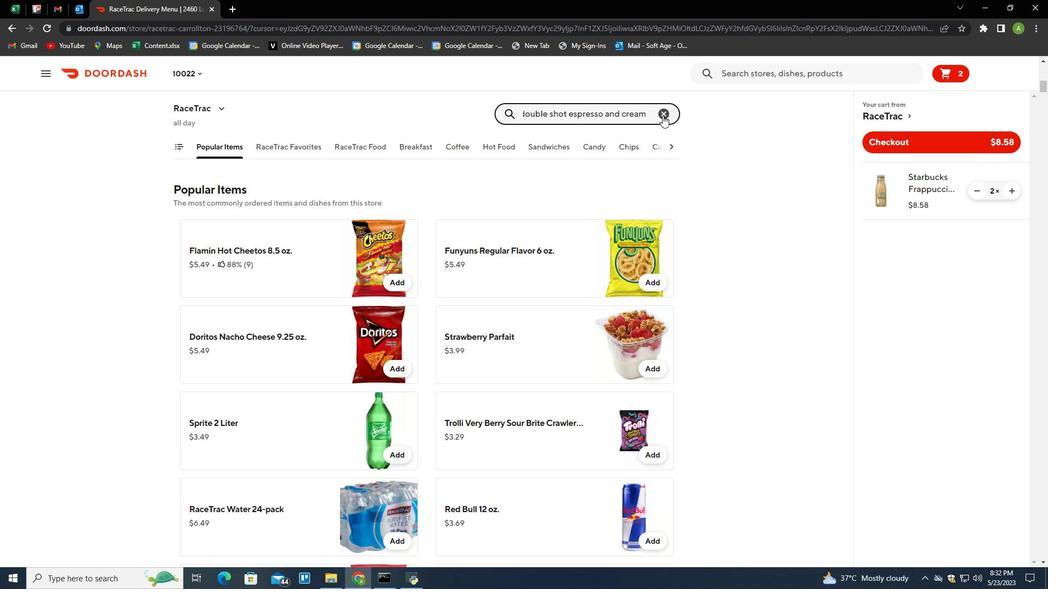 
Action: Mouse moved to (886, 140)
Screenshot: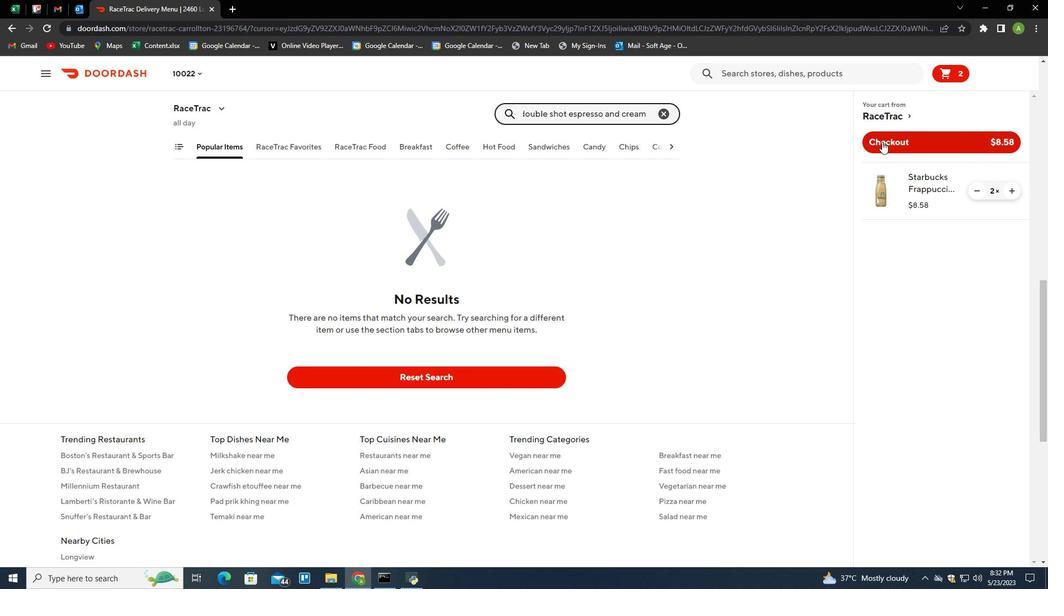 
Action: Mouse pressed left at (886, 140)
Screenshot: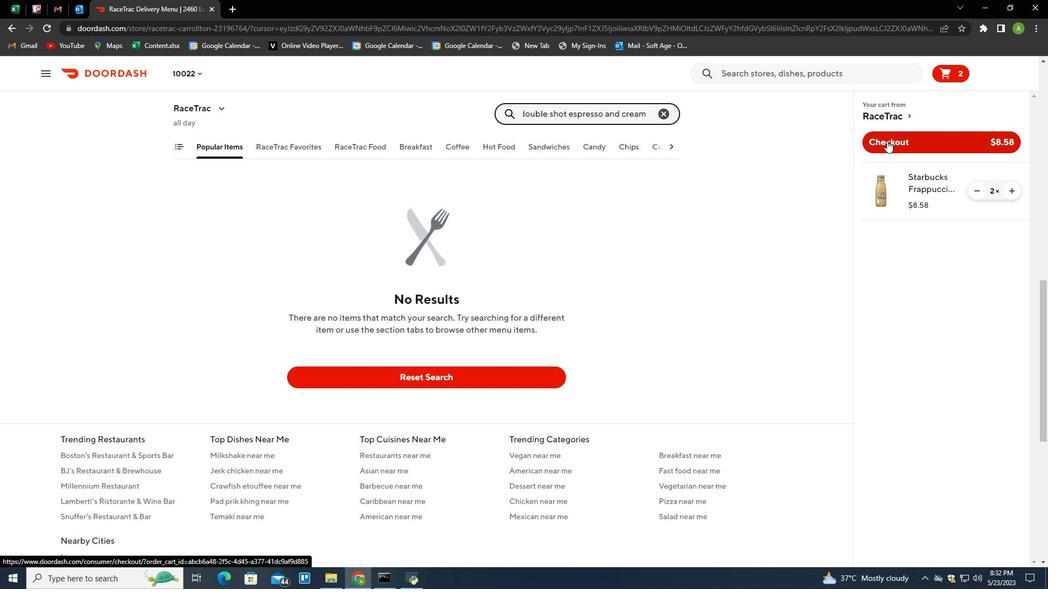 
Action: Mouse moved to (885, 141)
Screenshot: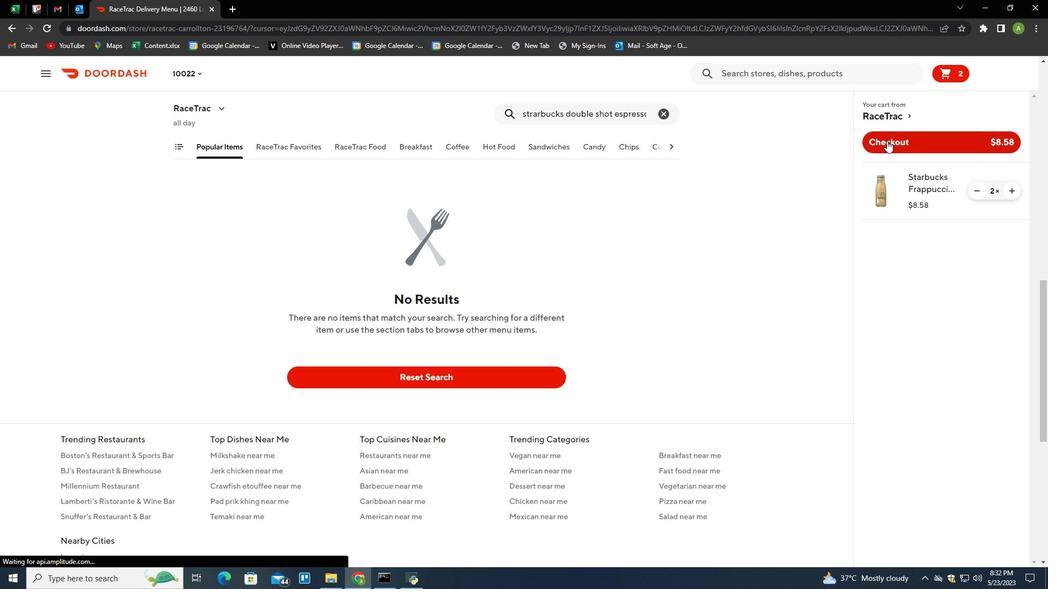 
